 Task: Use the formula "ISREF" in spreadsheet "Project portfolio".
Action: Mouse moved to (996, 379)
Screenshot: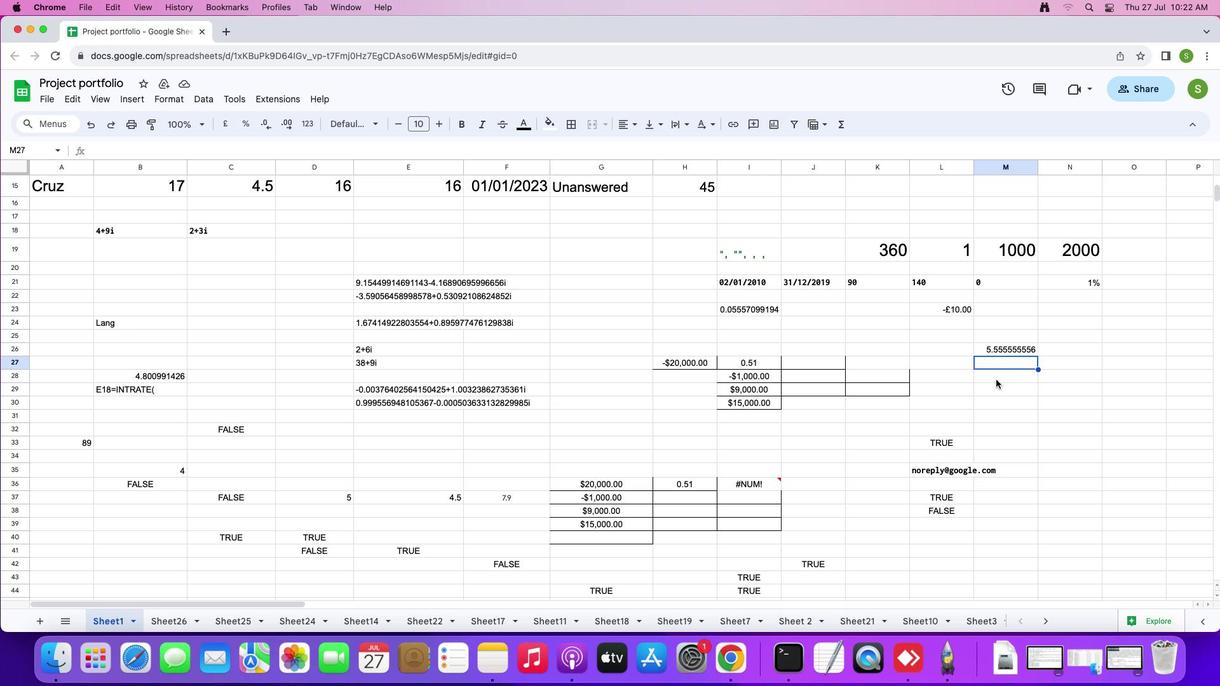 
Action: Mouse pressed left at (996, 379)
Screenshot: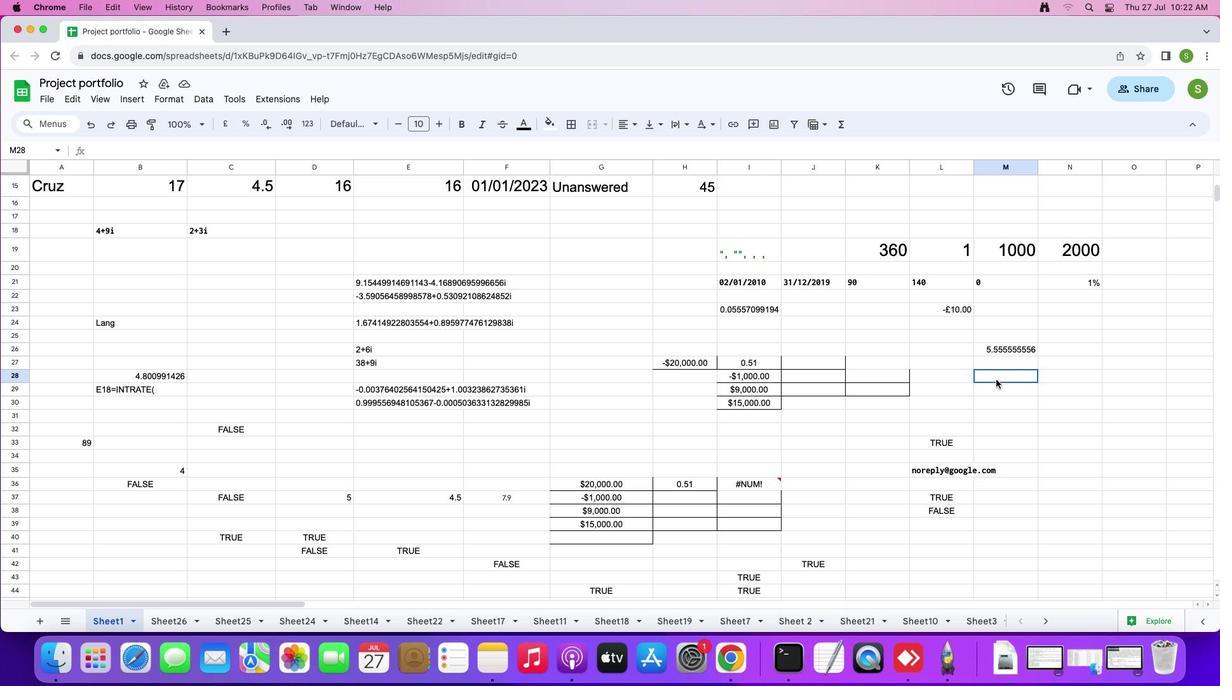 
Action: Mouse moved to (125, 97)
Screenshot: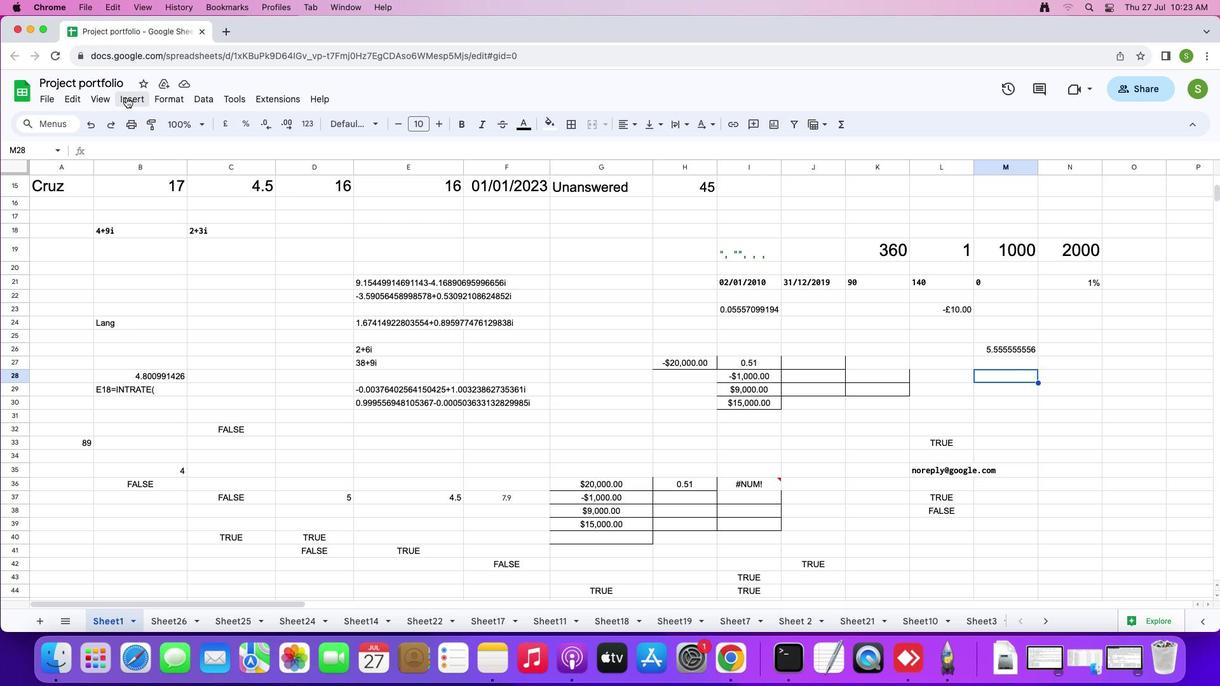 
Action: Mouse pressed left at (125, 97)
Screenshot: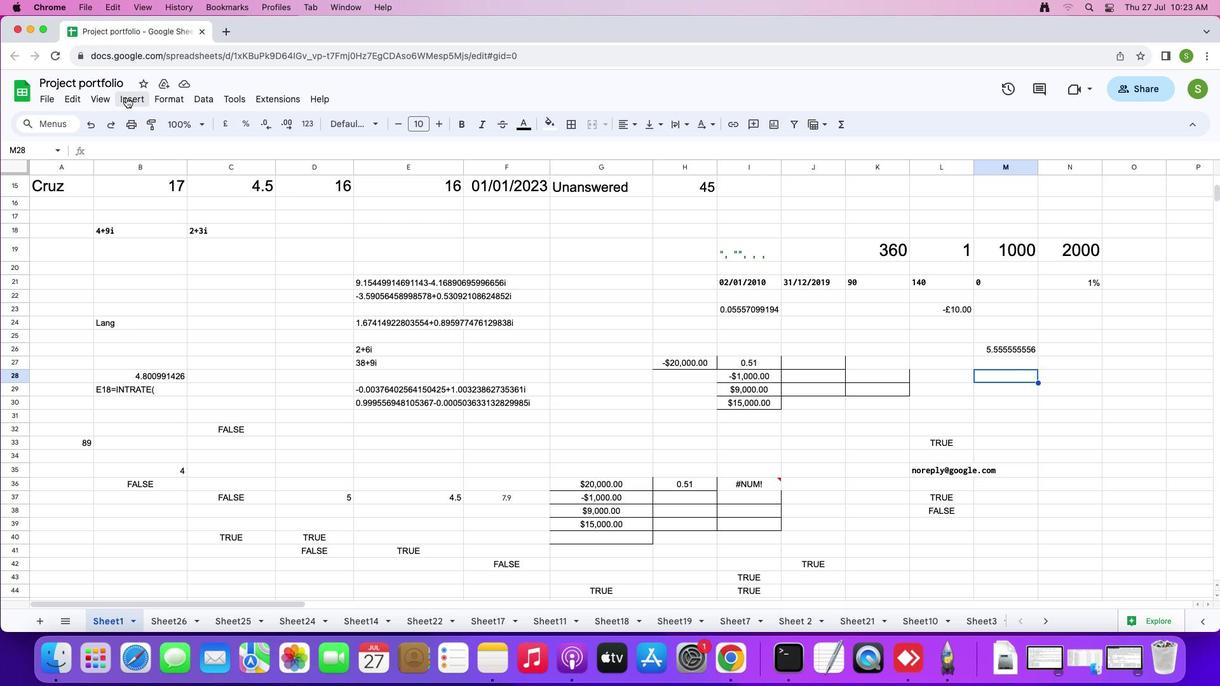 
Action: Mouse moved to (155, 301)
Screenshot: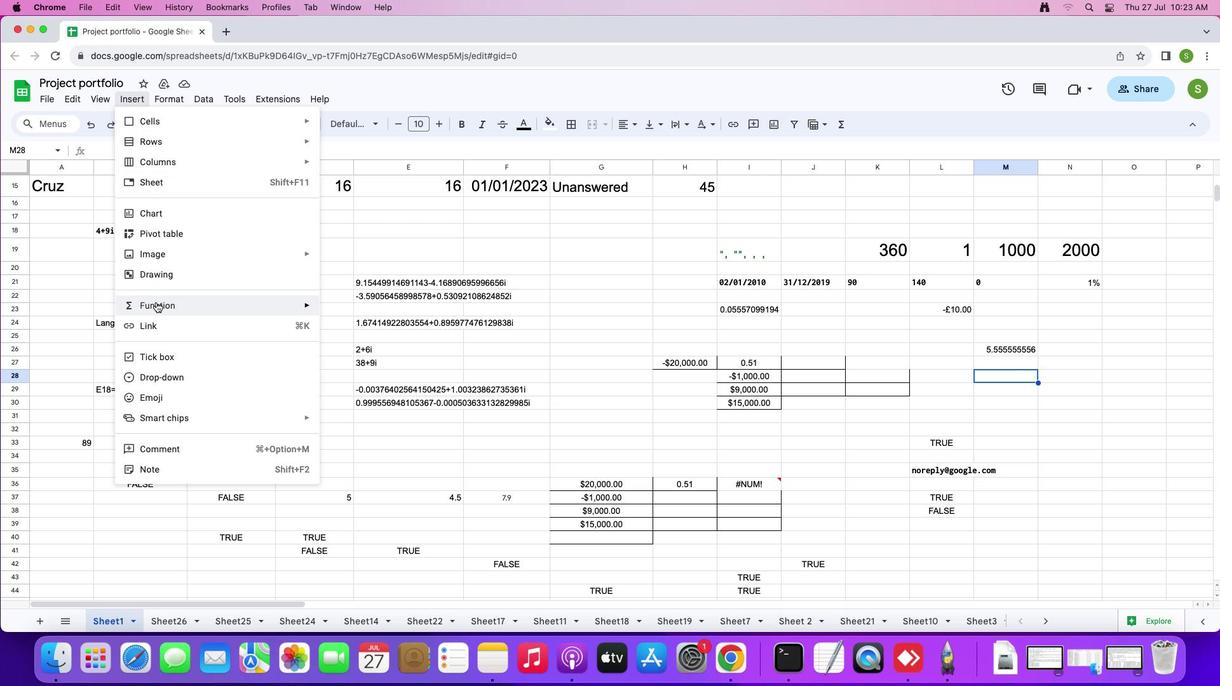 
Action: Mouse pressed left at (155, 301)
Screenshot: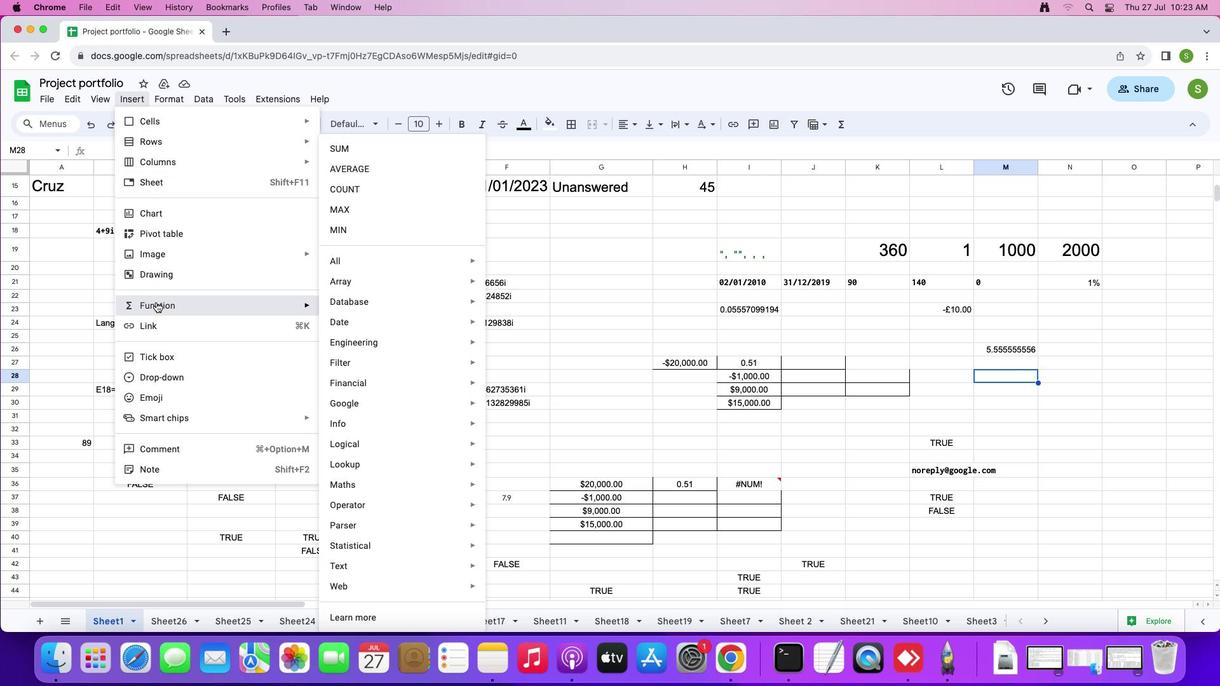 
Action: Mouse moved to (376, 263)
Screenshot: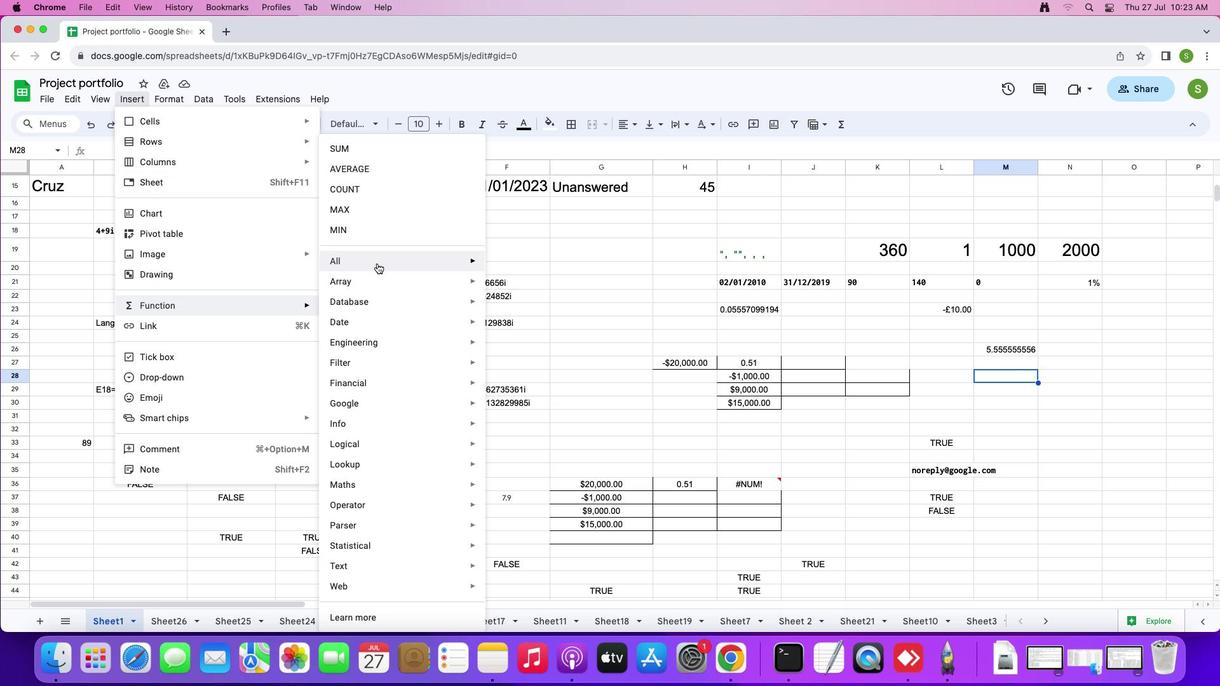 
Action: Mouse pressed left at (376, 263)
Screenshot: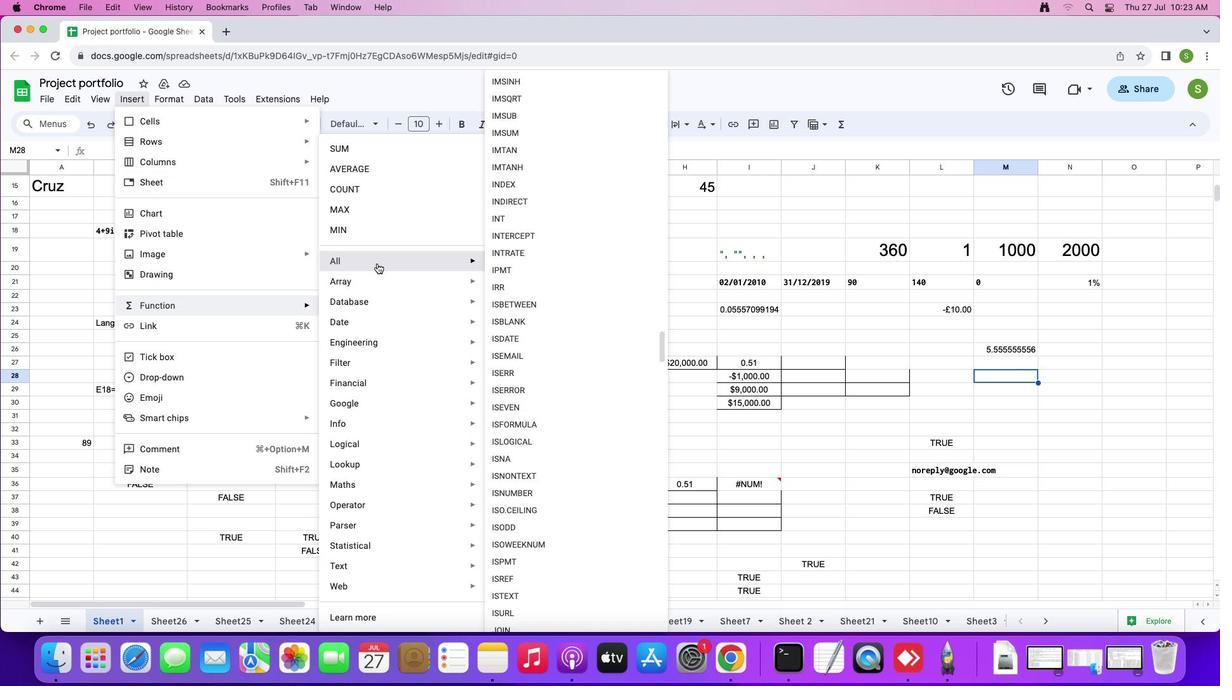 
Action: Mouse moved to (512, 583)
Screenshot: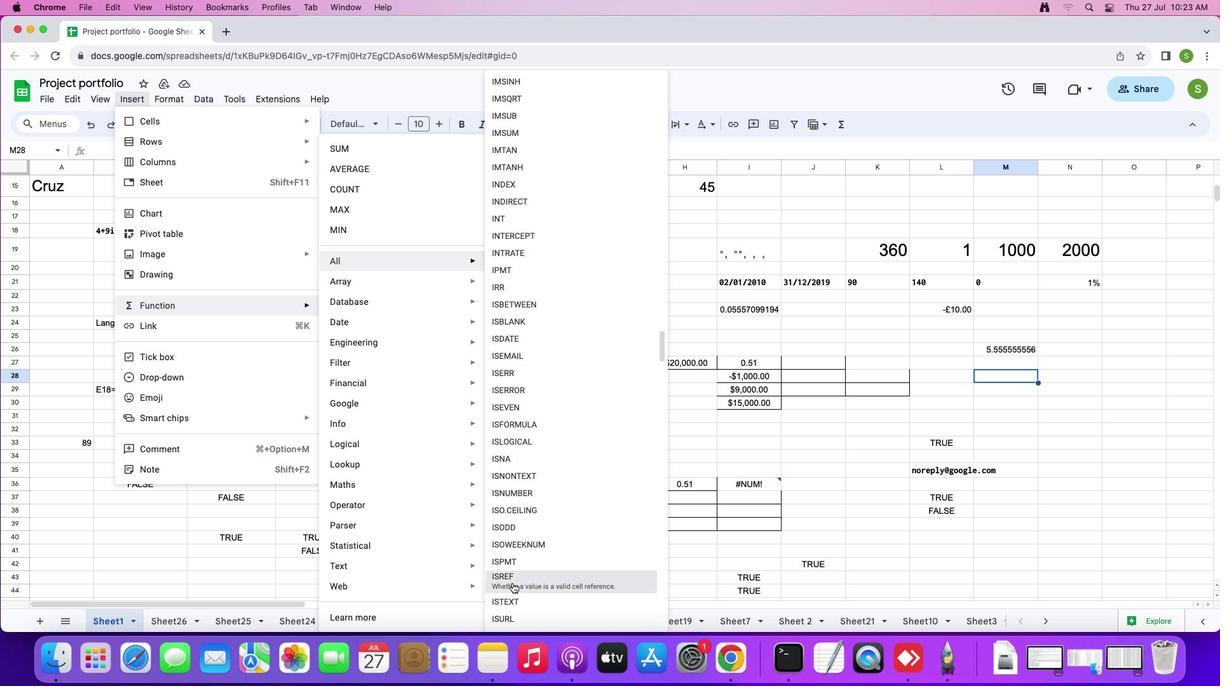 
Action: Mouse pressed left at (512, 583)
Screenshot: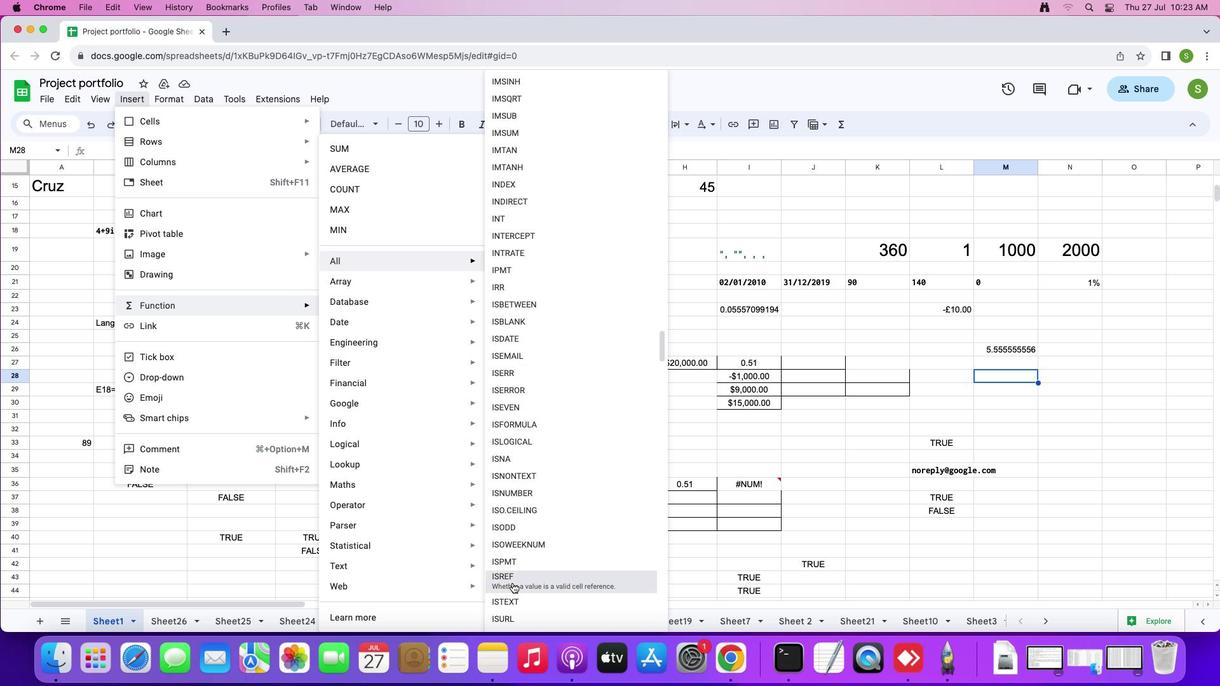 
Action: Mouse moved to (1020, 252)
Screenshot: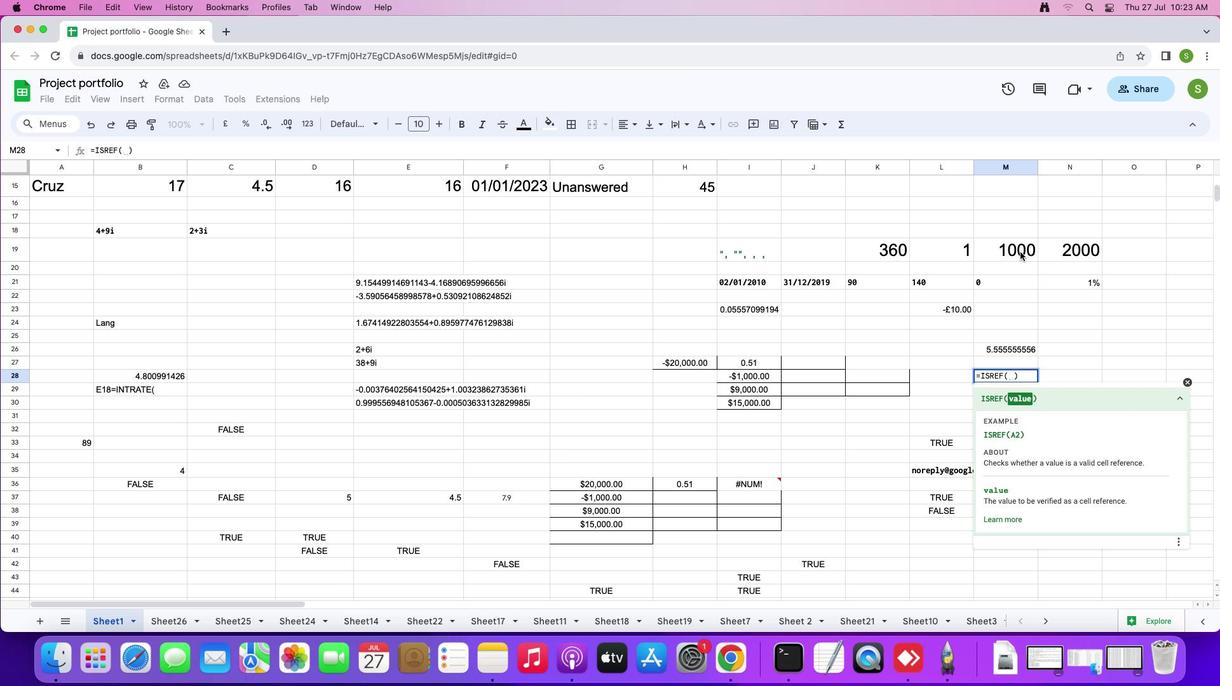 
Action: Mouse pressed left at (1020, 252)
Screenshot: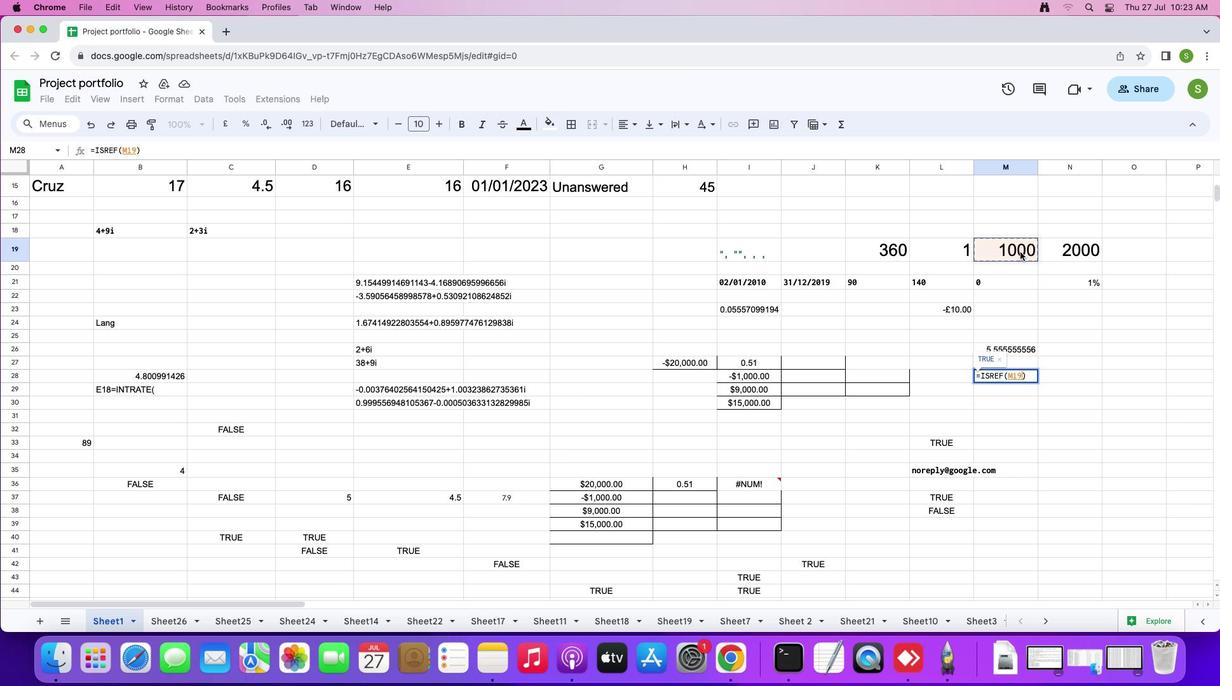 
Action: Mouse moved to (1020, 252)
Screenshot: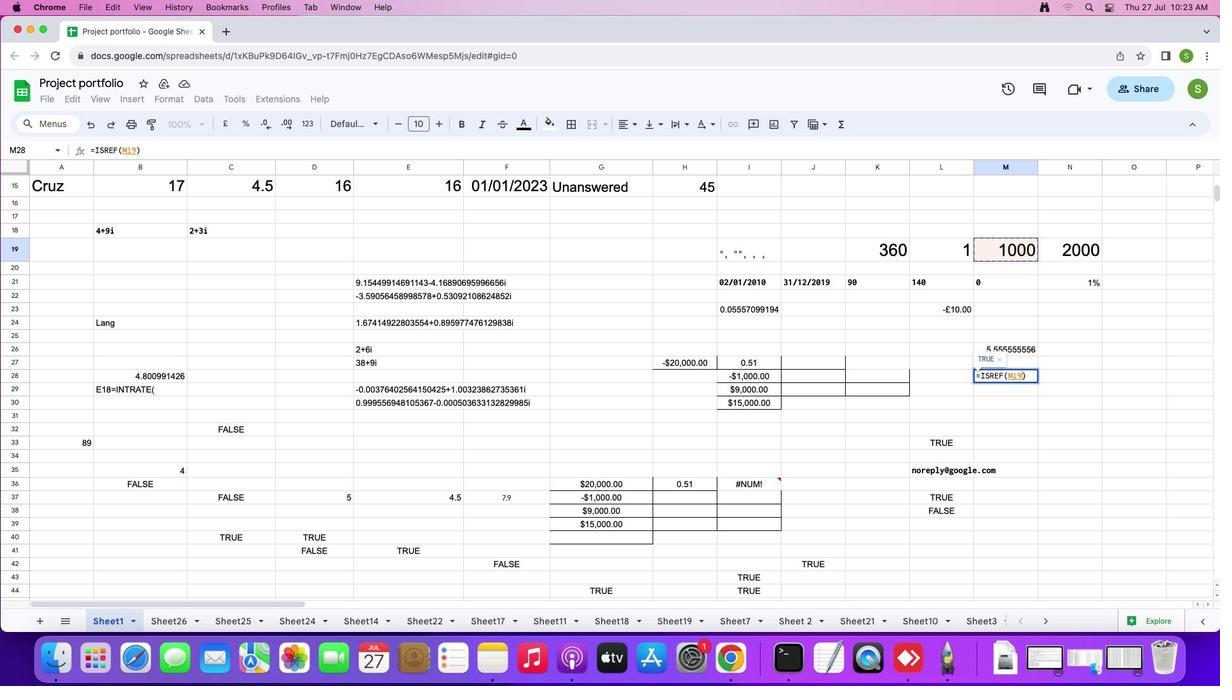 
Action: Key pressed Key.enter
Screenshot: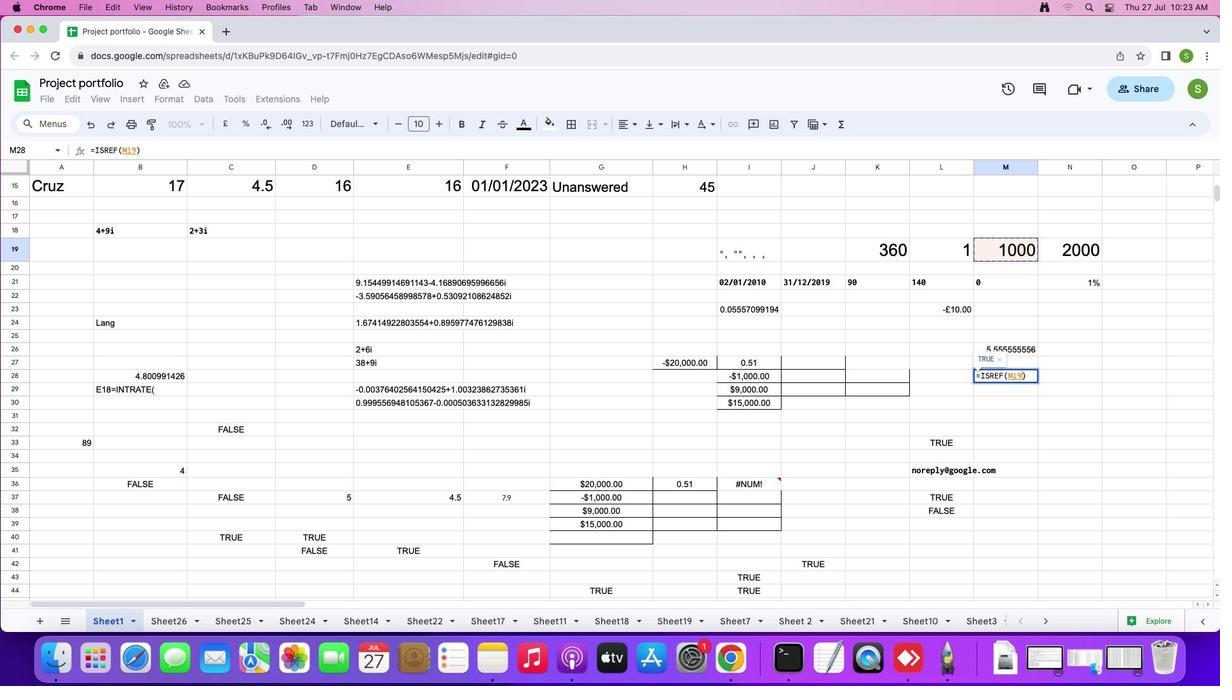 
